 Task: Change the configuration of the table layout of the mark's project to sort by "Repository" in descending order.
Action: Mouse moved to (235, 176)
Screenshot: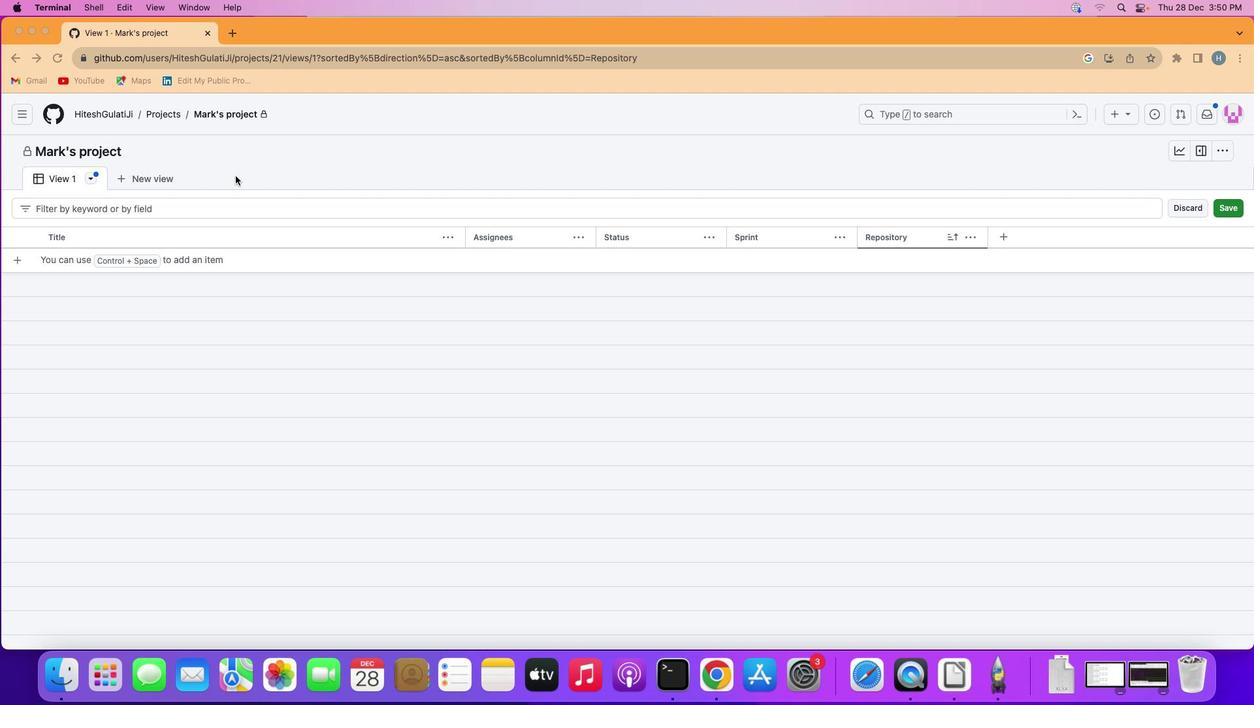 
Action: Mouse pressed left at (235, 176)
Screenshot: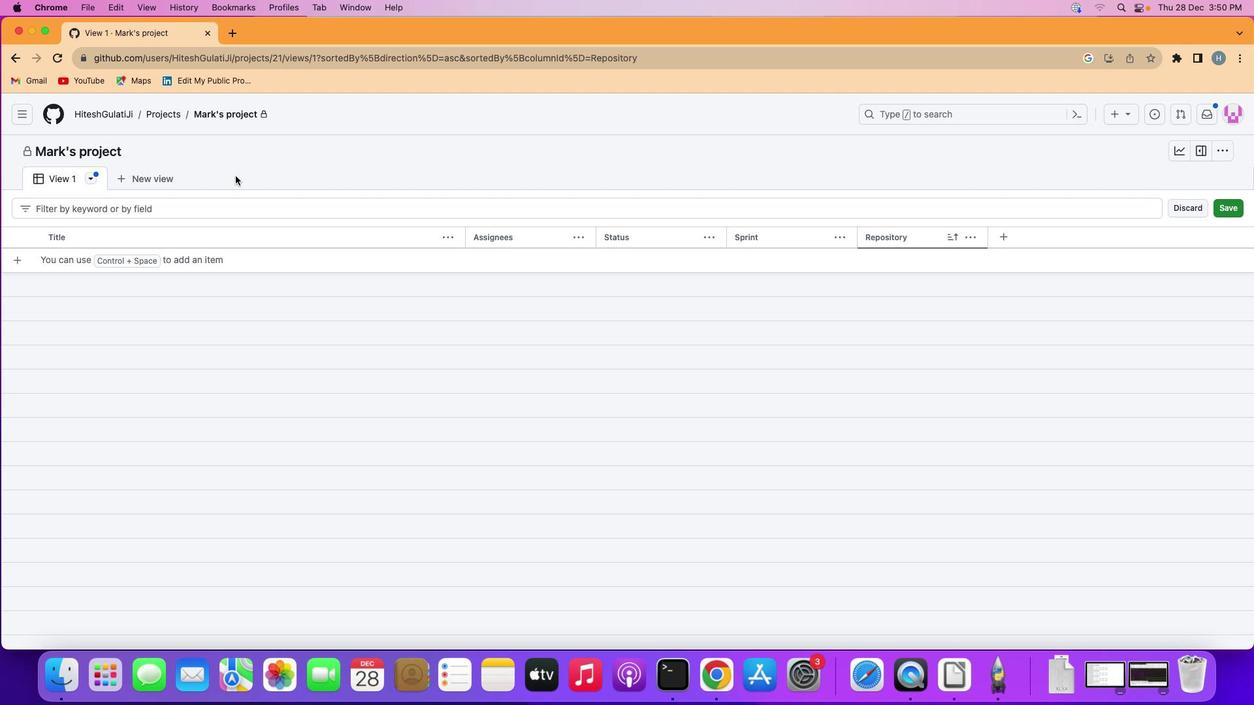 
Action: Mouse moved to (90, 173)
Screenshot: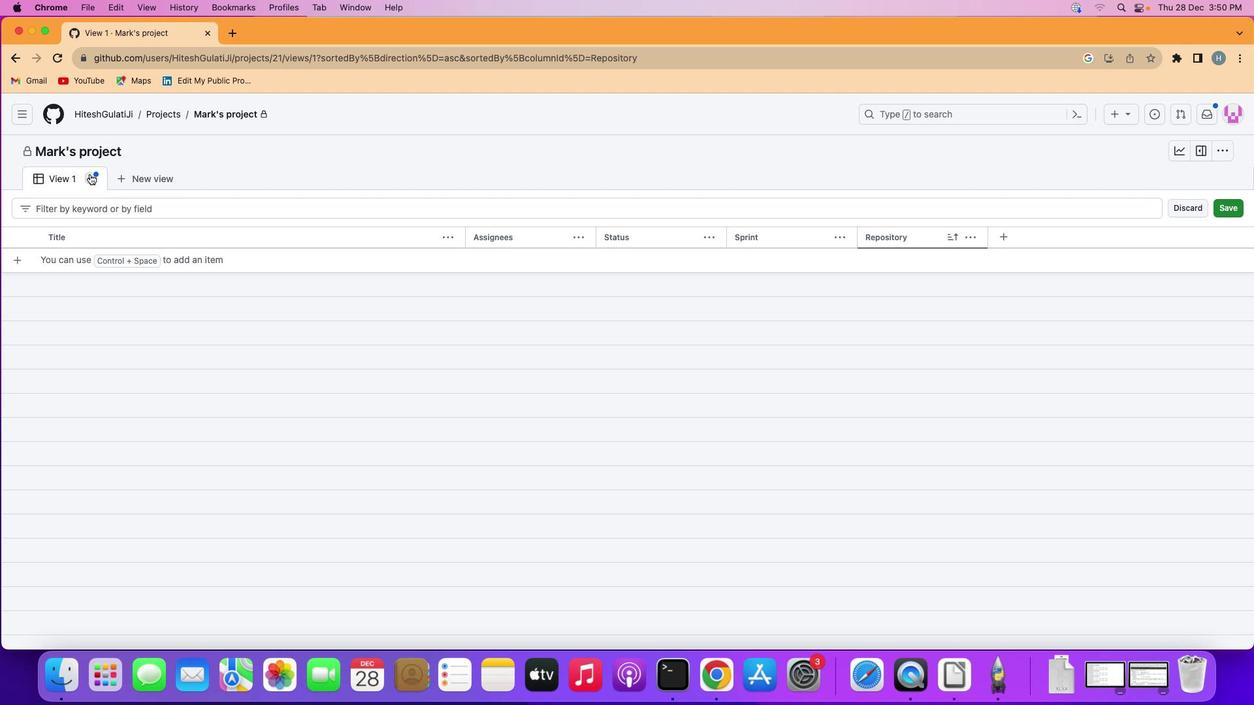 
Action: Mouse pressed left at (90, 173)
Screenshot: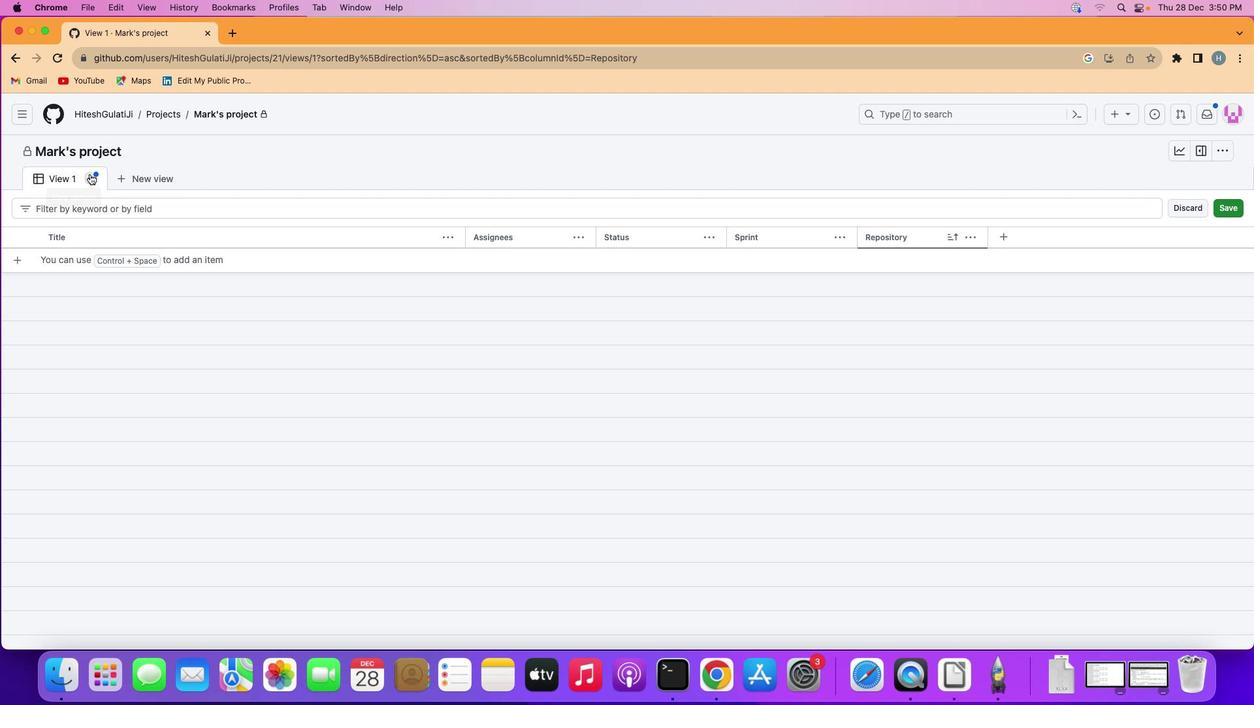 
Action: Mouse moved to (135, 313)
Screenshot: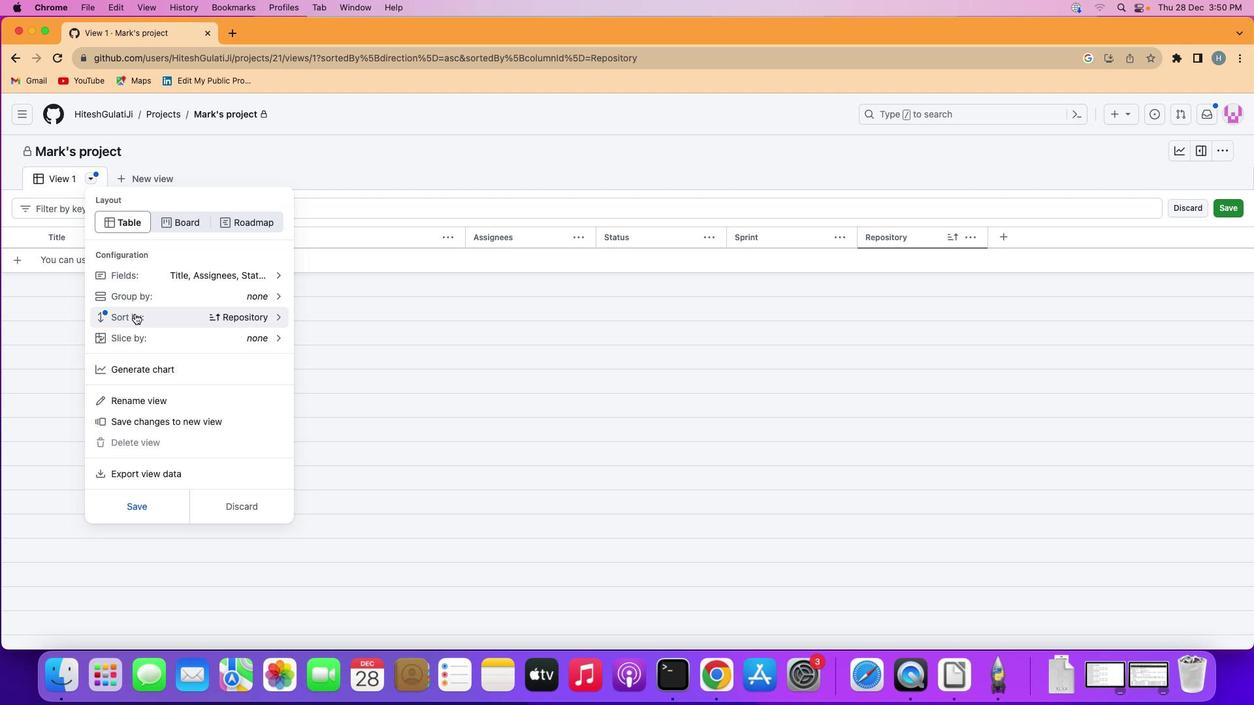 
Action: Mouse pressed left at (135, 313)
Screenshot: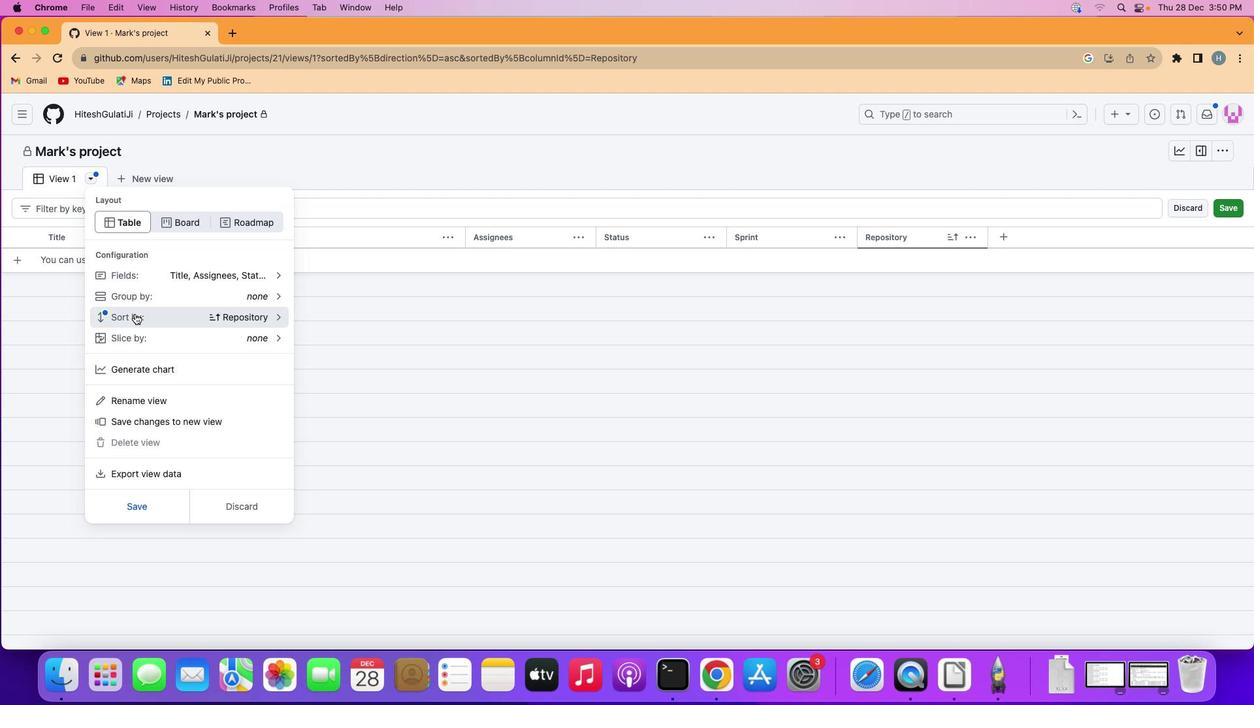 
Action: Mouse moved to (229, 367)
Screenshot: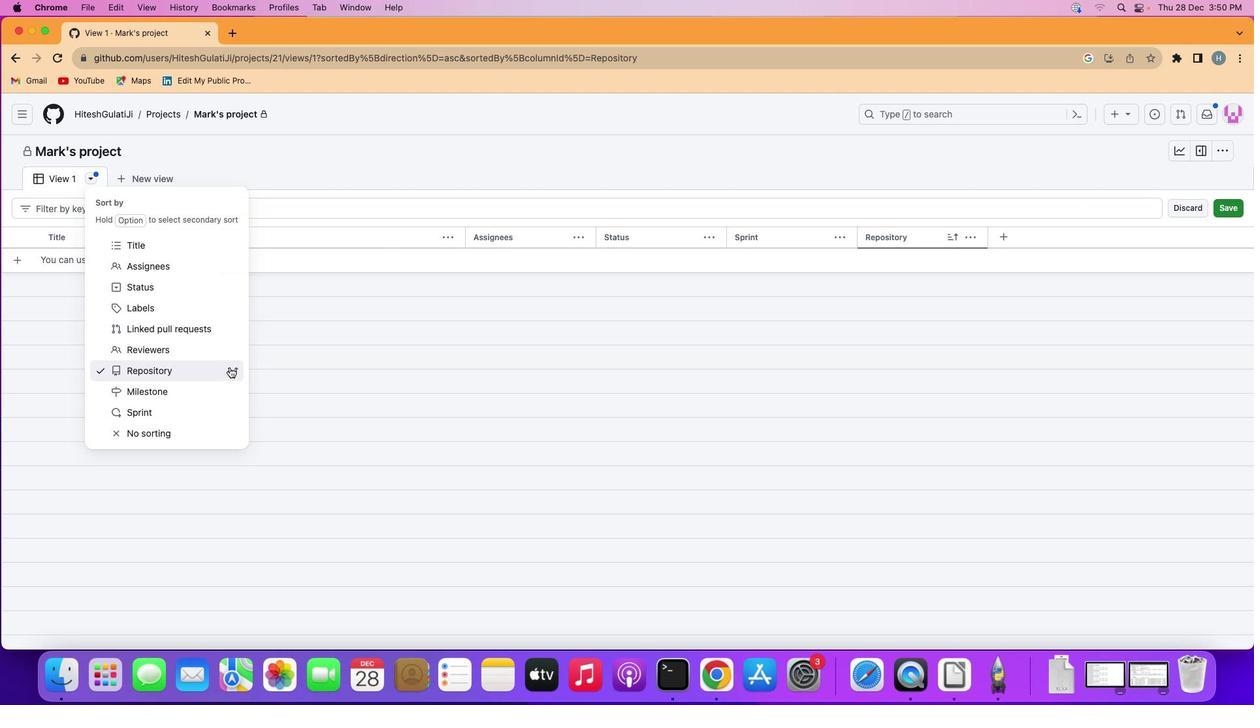 
Action: Mouse pressed left at (229, 367)
Screenshot: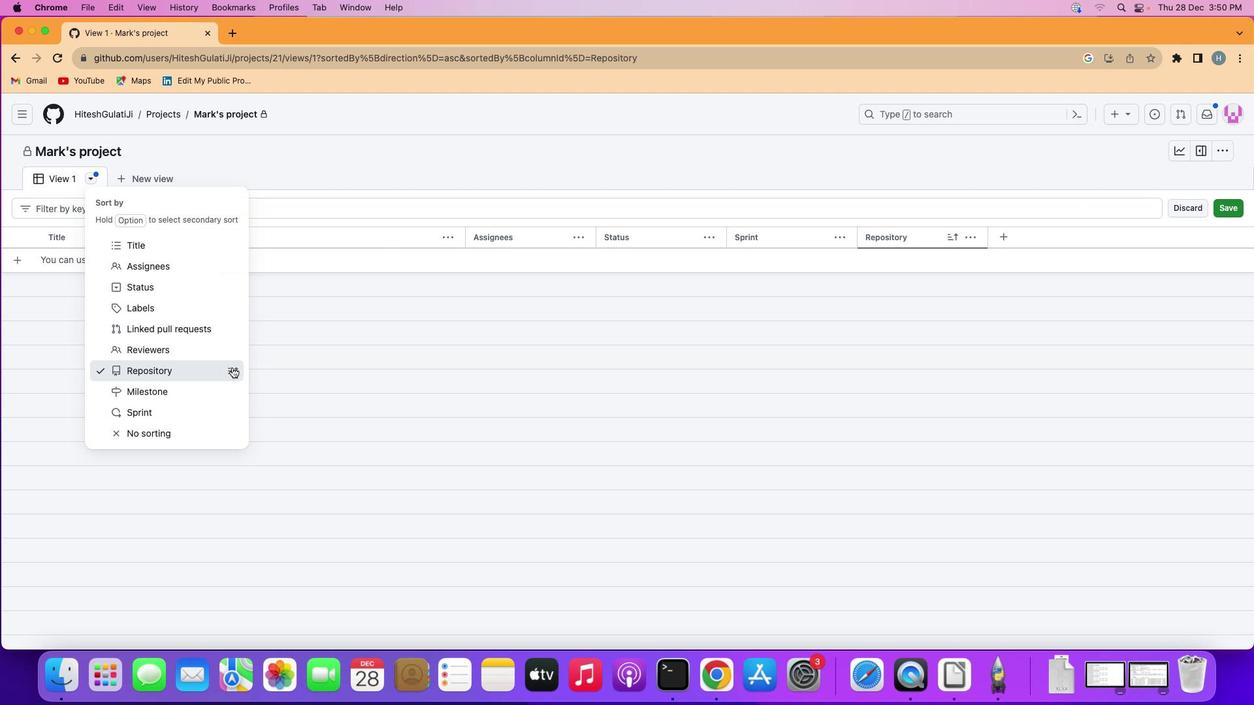 
Action: Mouse moved to (357, 380)
Screenshot: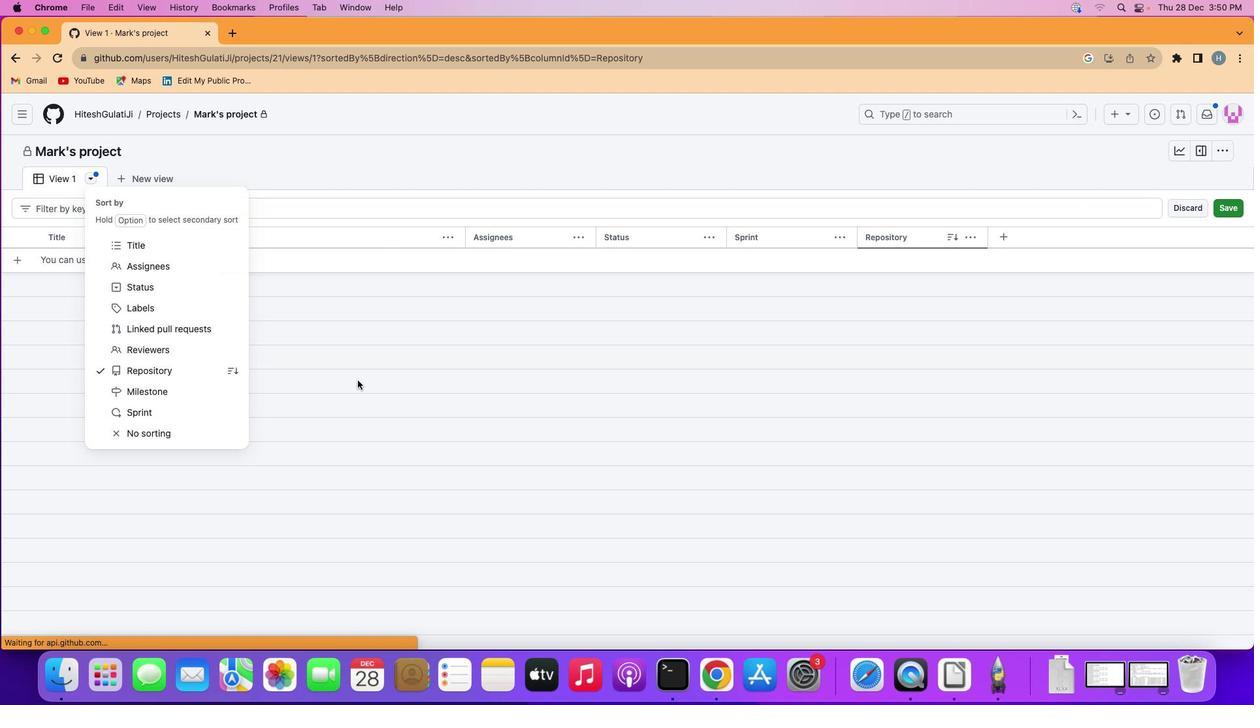 
